 Task: For heading Calibri with Bold.  font size for heading24,  'Change the font style of data to'Bell MT.  and font size to 16,  Change the alignment of both headline & data to Align middle & Align Center.  In the sheet   Velocity Sales book
Action: Mouse moved to (165, 44)
Screenshot: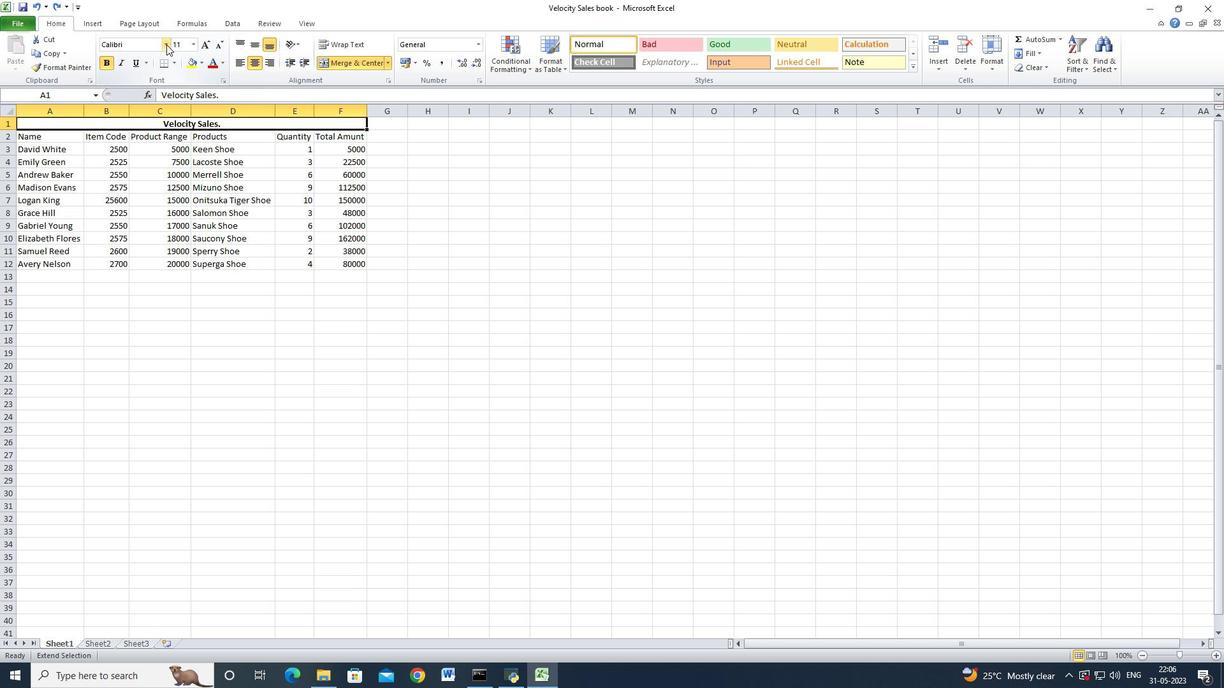 
Action: Mouse pressed left at (165, 44)
Screenshot: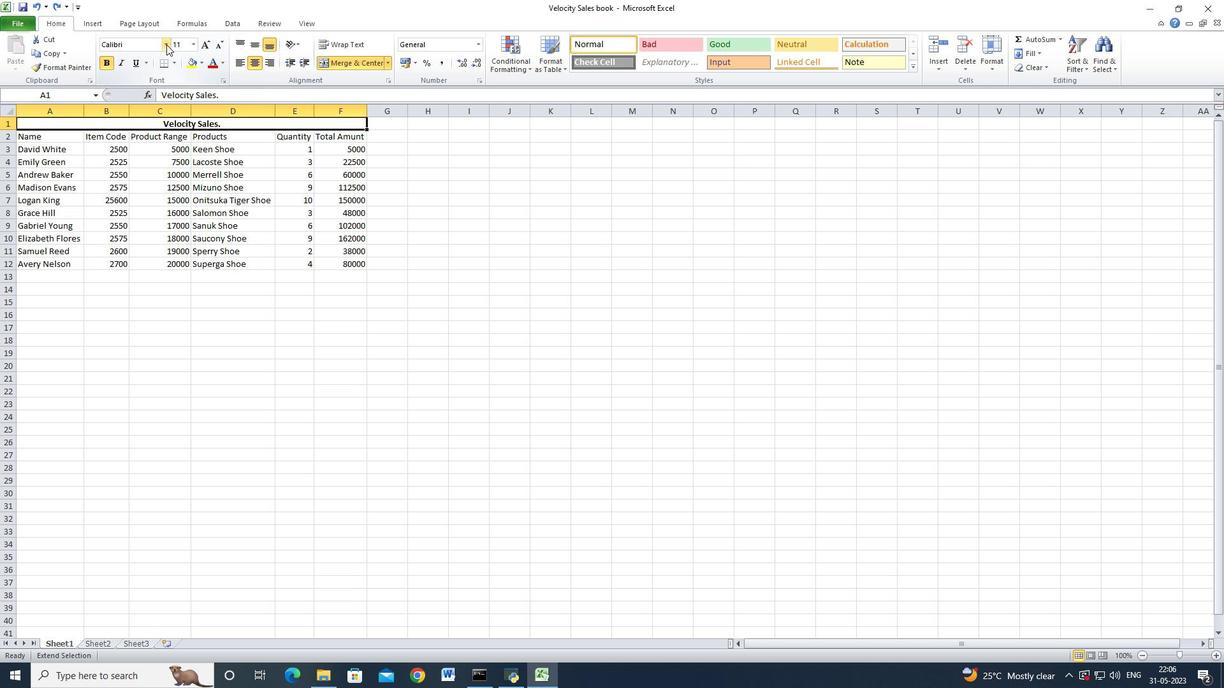 
Action: Mouse moved to (133, 89)
Screenshot: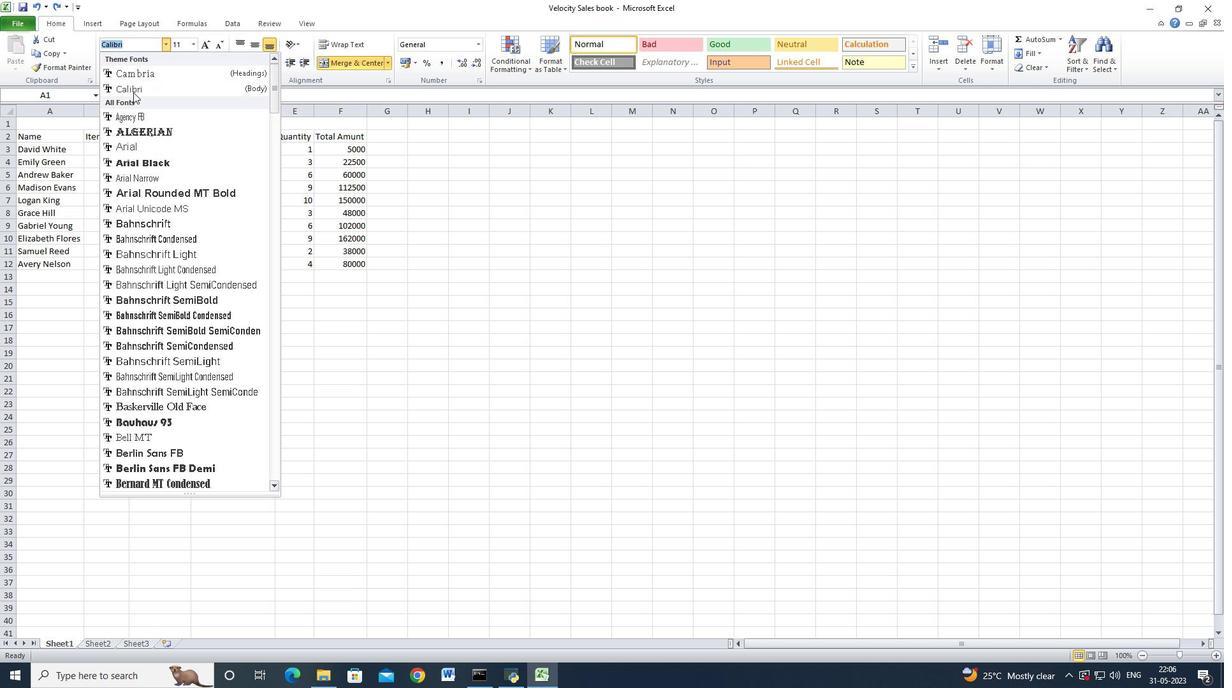 
Action: Mouse pressed left at (133, 89)
Screenshot: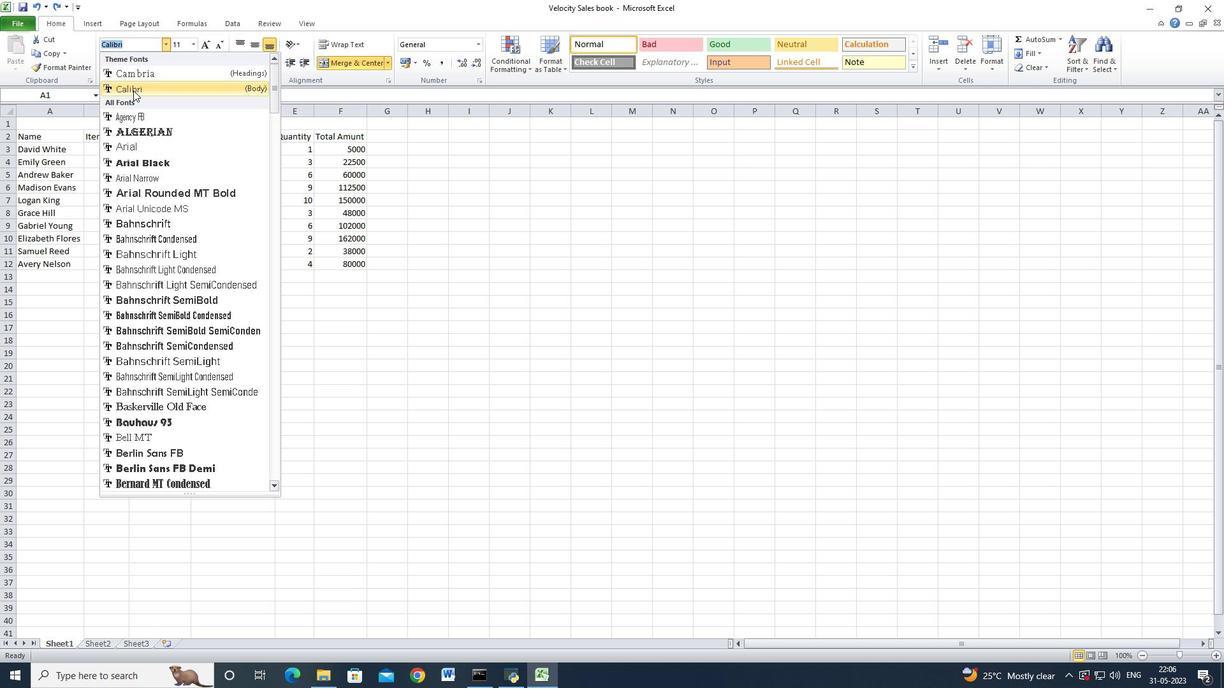 
Action: Mouse moved to (110, 63)
Screenshot: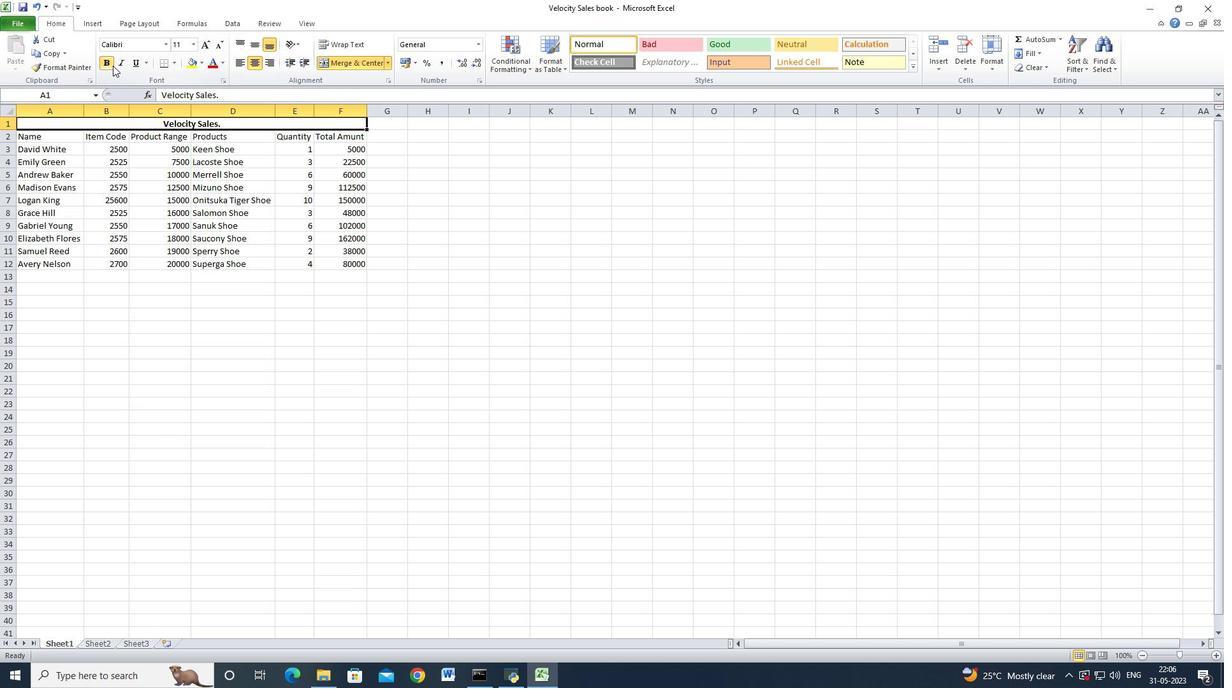 
Action: Mouse pressed left at (110, 63)
Screenshot: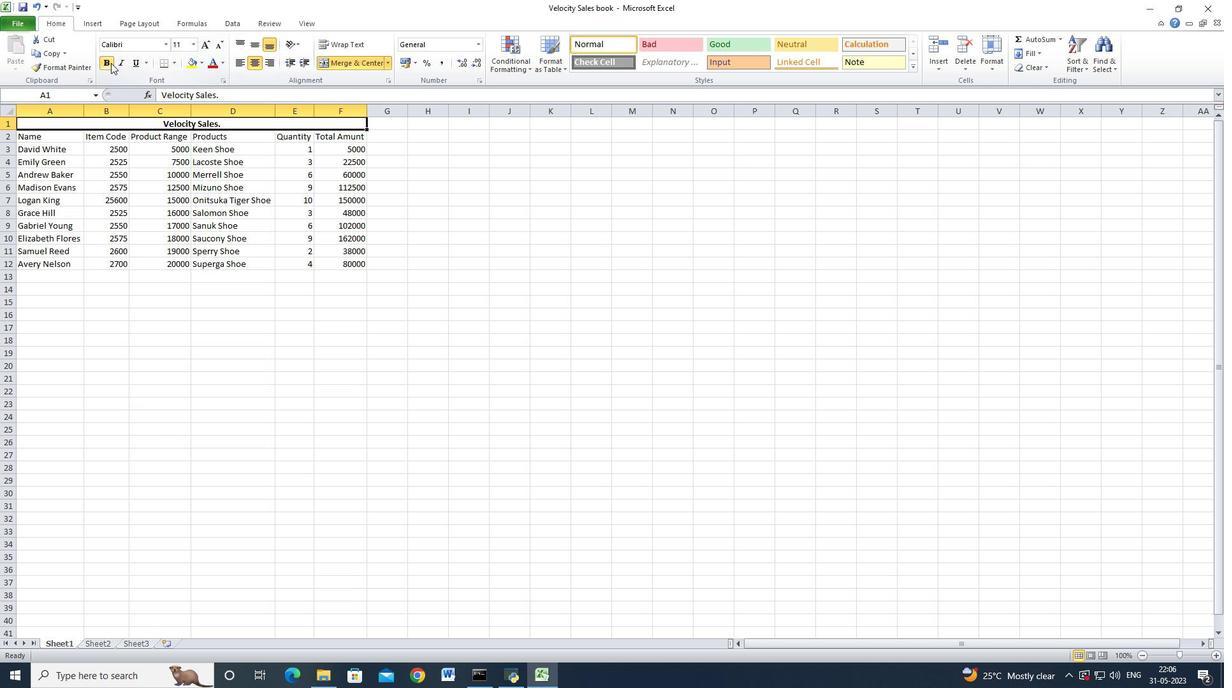 
Action: Mouse moved to (109, 63)
Screenshot: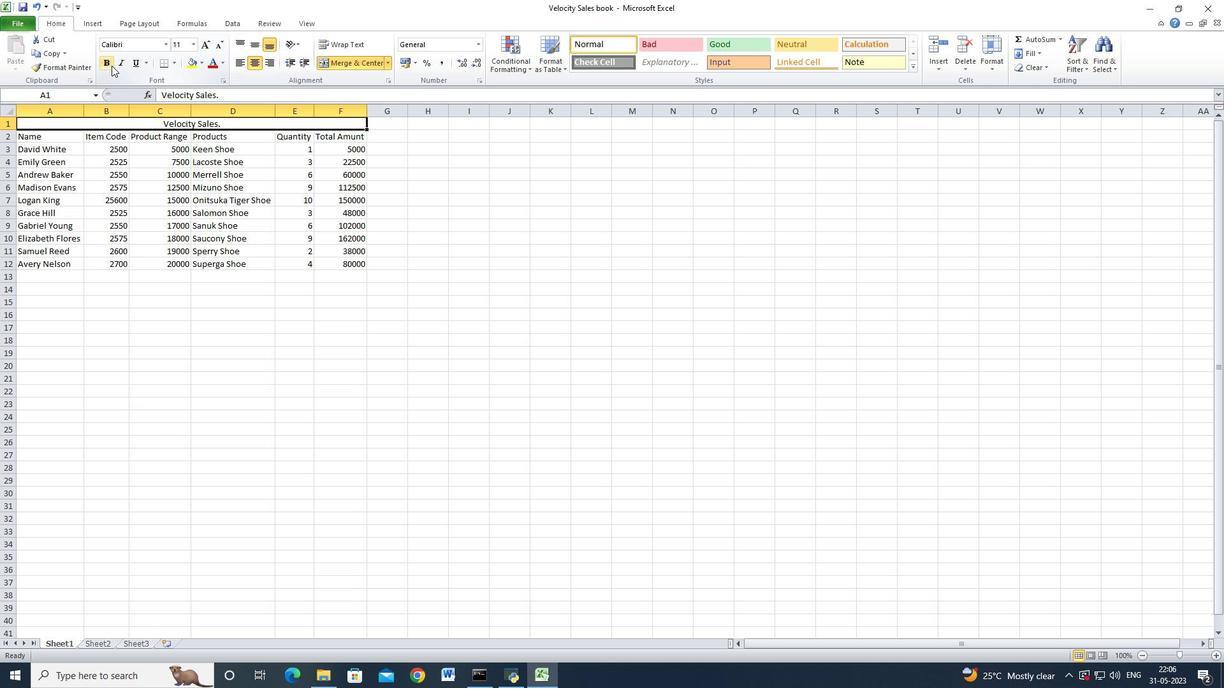 
Action: Mouse pressed left at (109, 63)
Screenshot: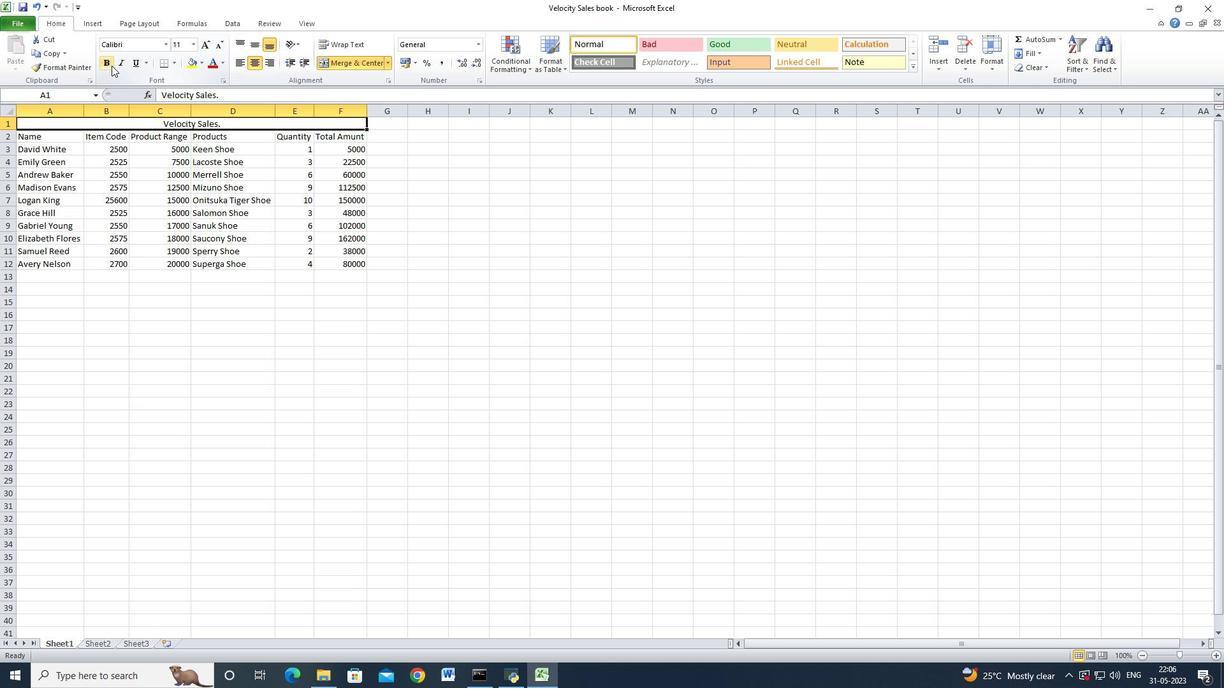 
Action: Mouse moved to (193, 45)
Screenshot: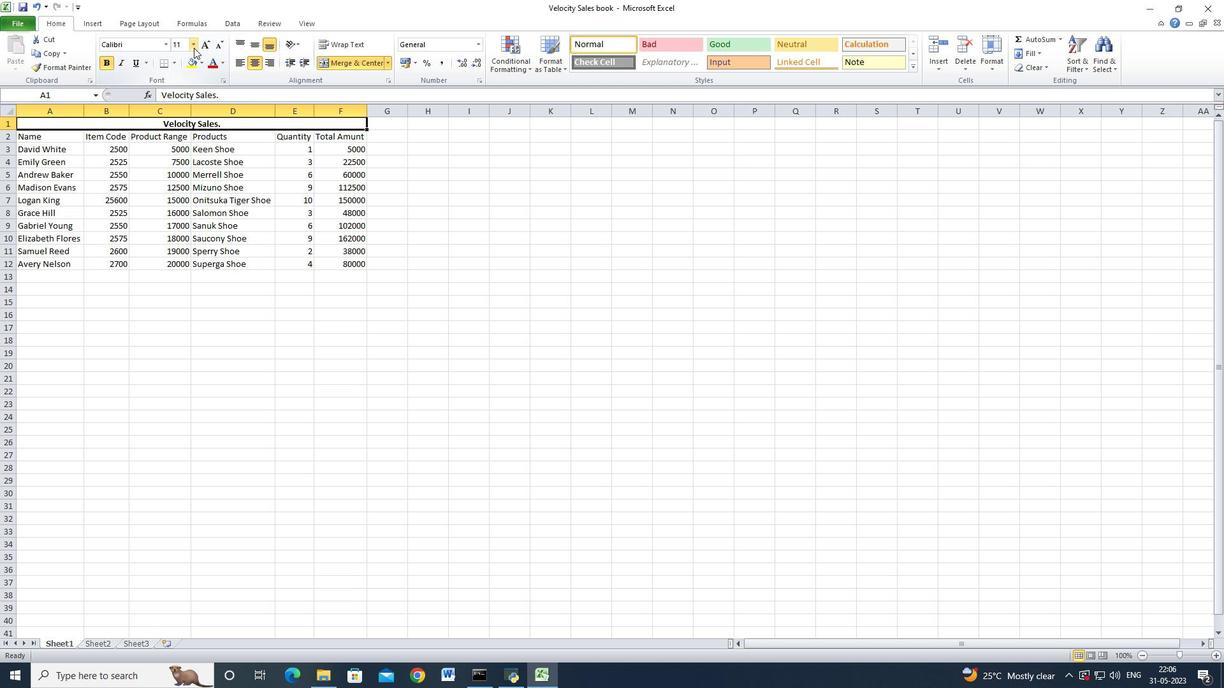 
Action: Mouse pressed left at (193, 45)
Screenshot: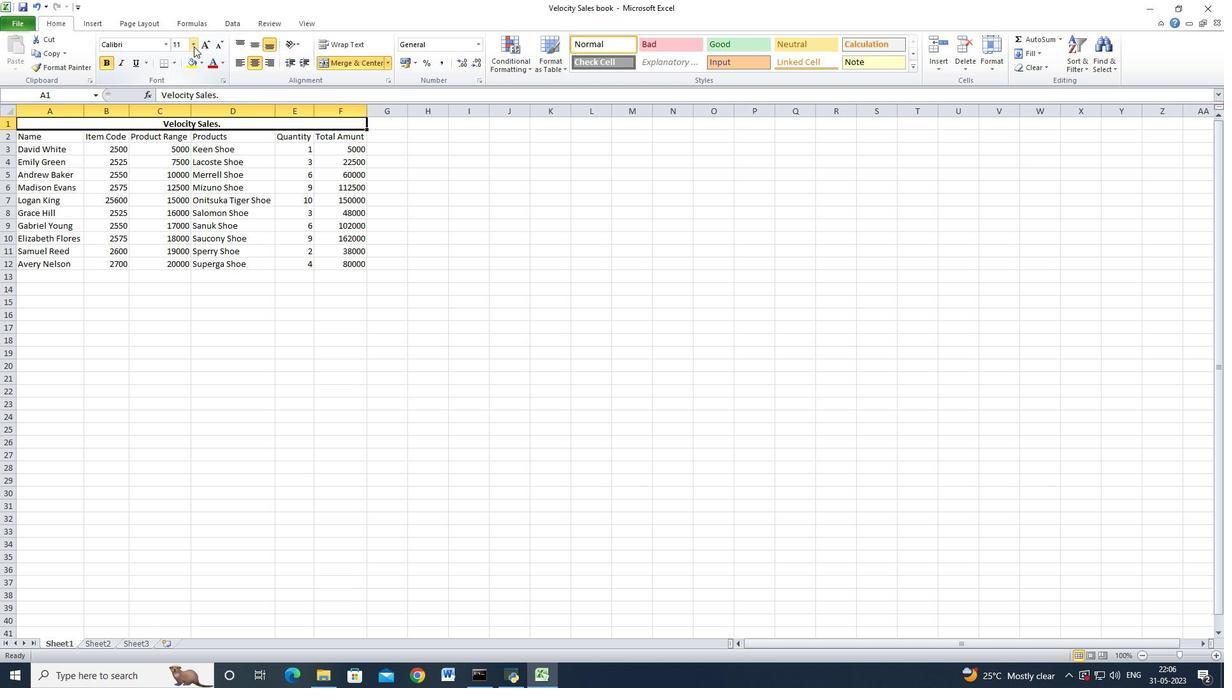 
Action: Mouse moved to (180, 163)
Screenshot: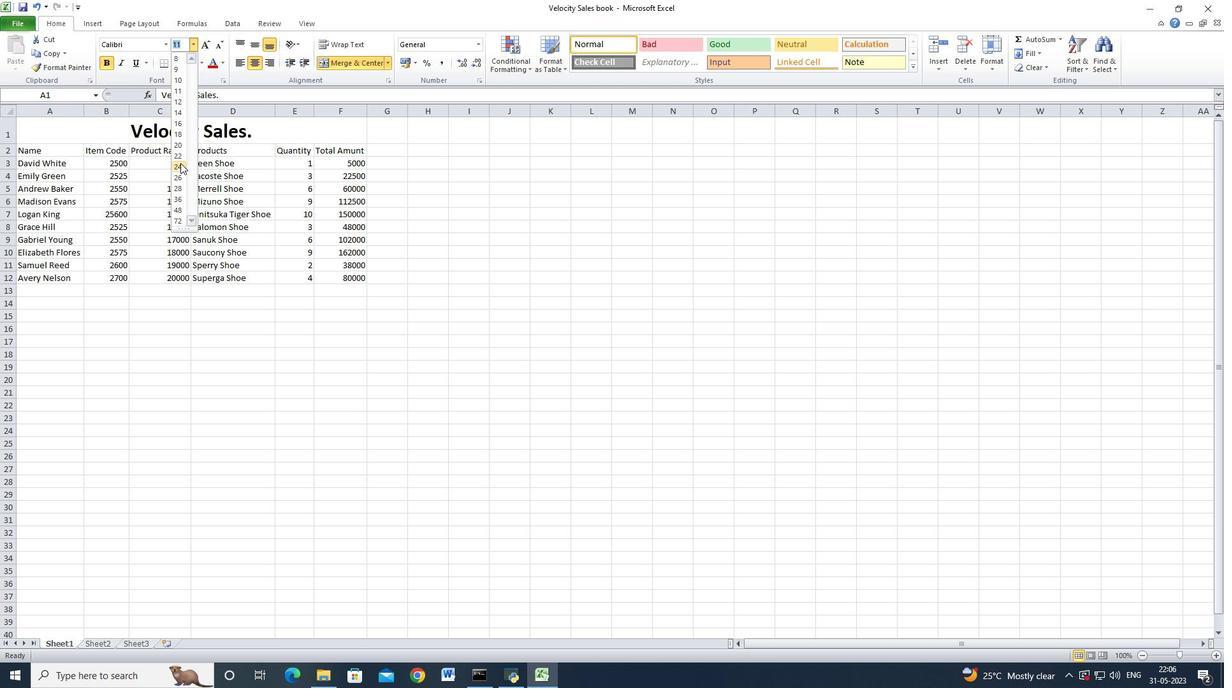 
Action: Mouse pressed left at (180, 163)
Screenshot: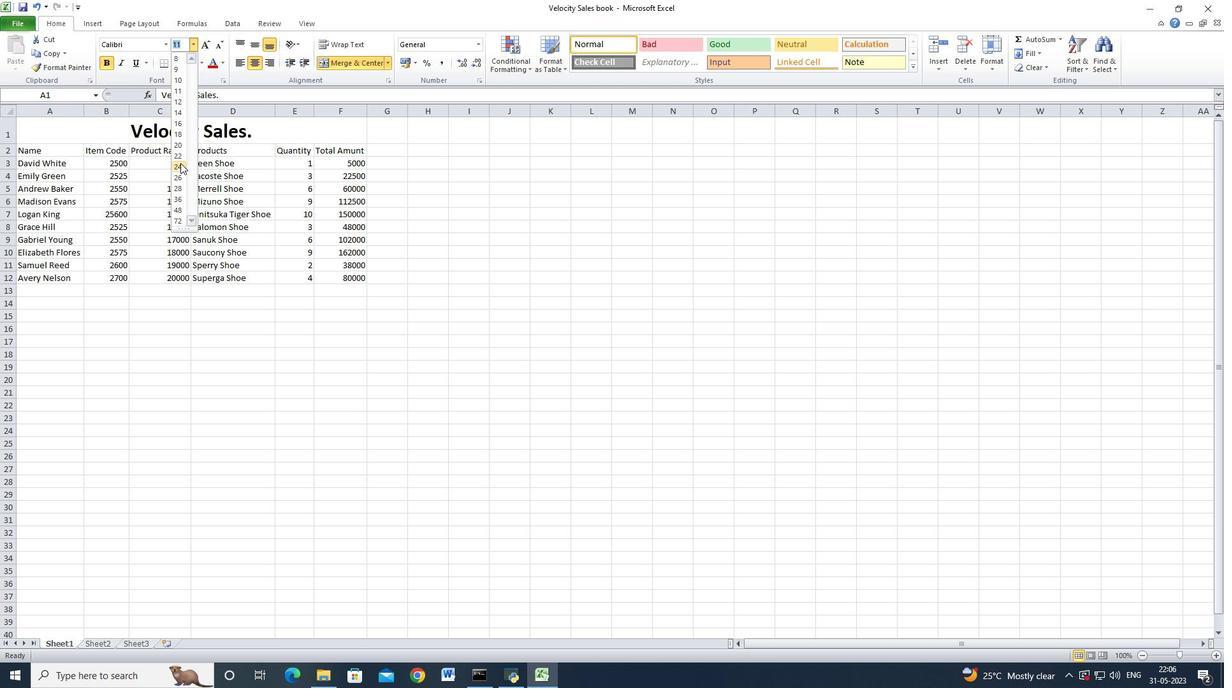 
Action: Mouse moved to (59, 152)
Screenshot: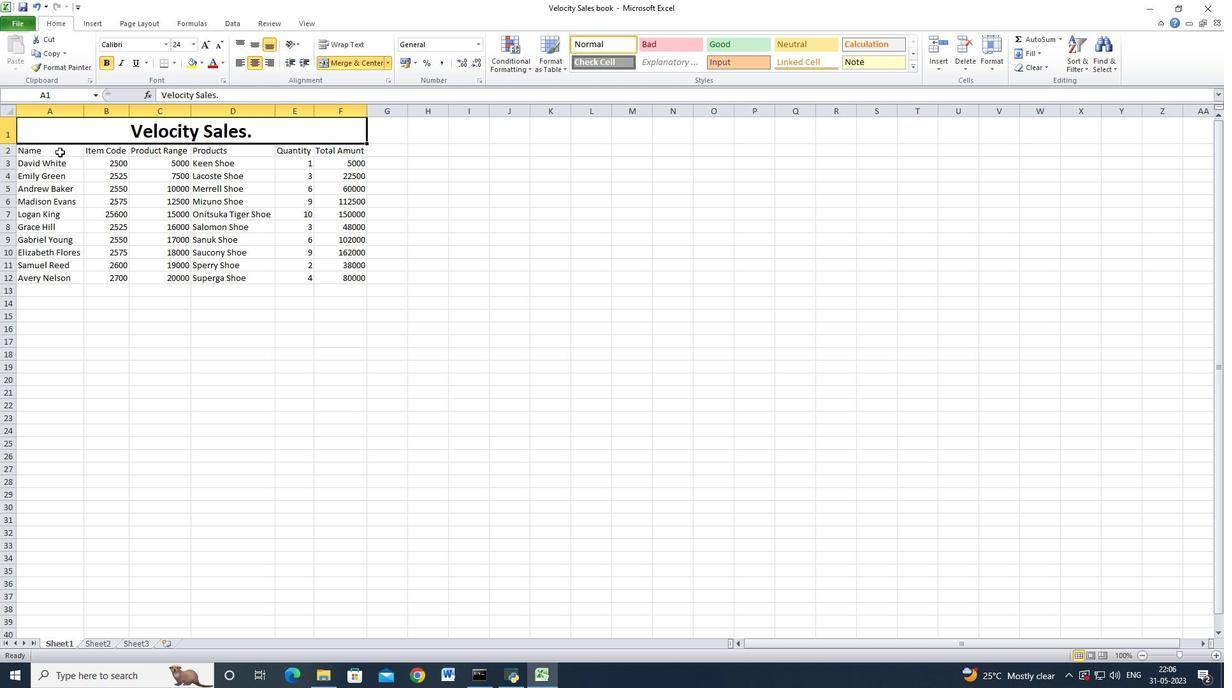 
Action: Mouse pressed left at (59, 152)
Screenshot: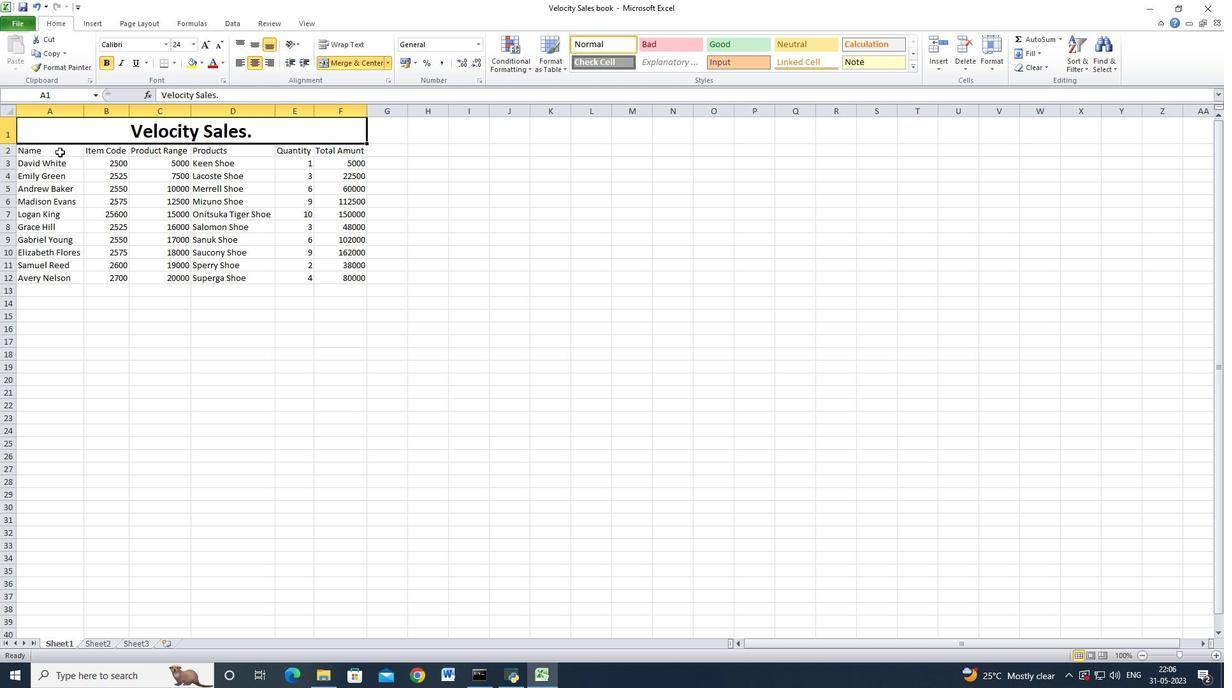 
Action: Mouse moved to (169, 40)
Screenshot: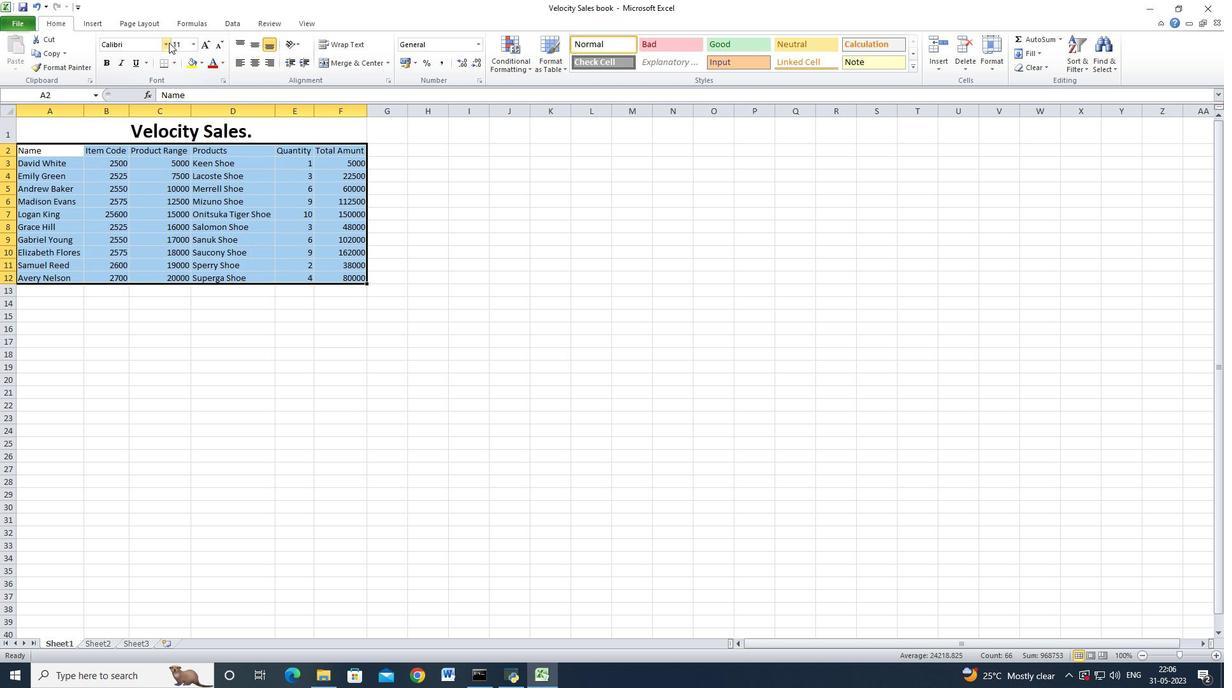 
Action: Mouse pressed left at (169, 40)
Screenshot: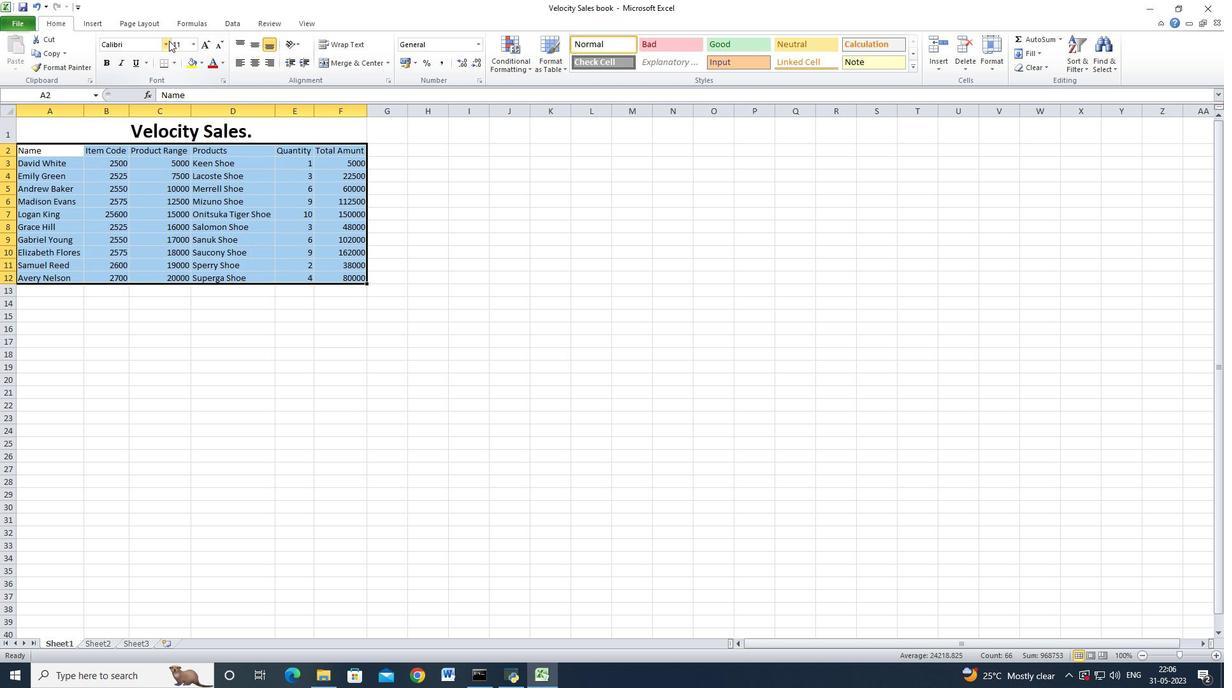 
Action: Mouse moved to (149, 437)
Screenshot: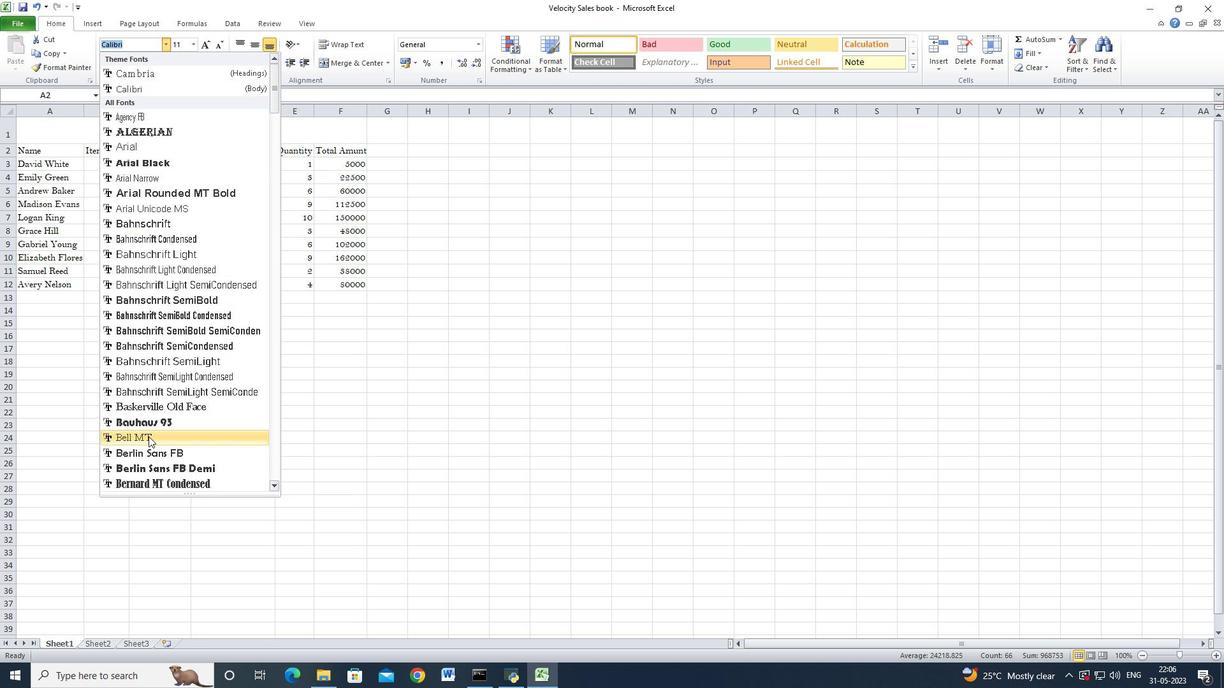
Action: Mouse pressed left at (149, 437)
Screenshot: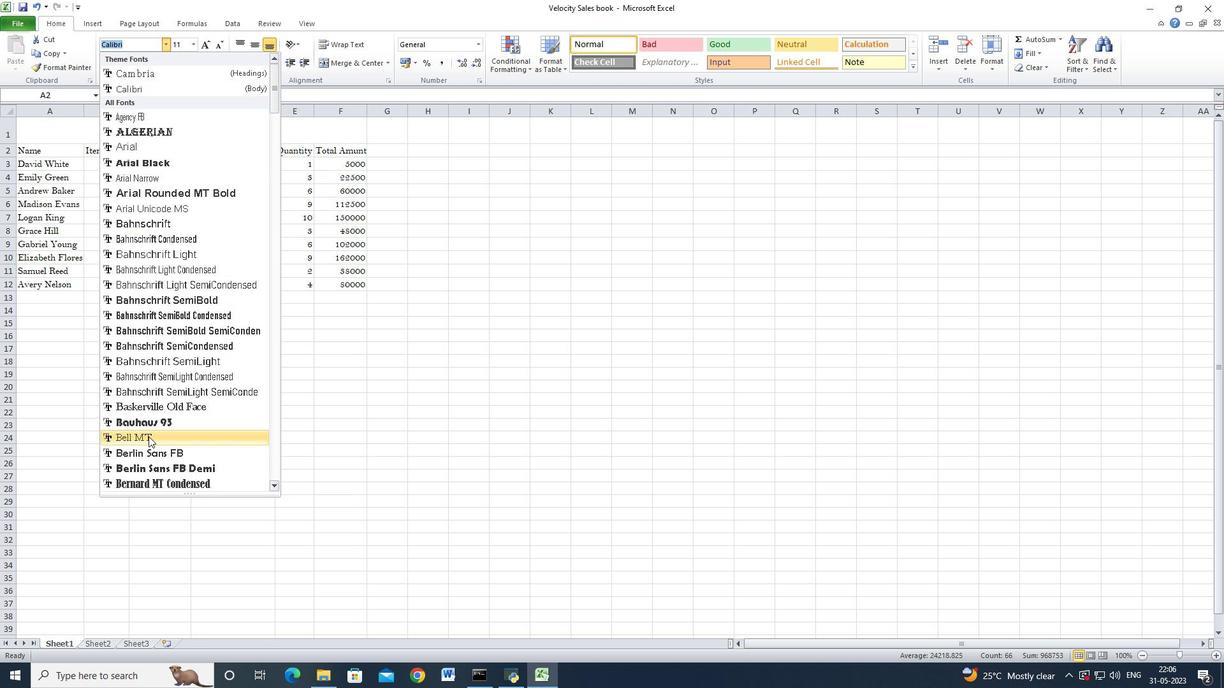 
Action: Mouse moved to (191, 42)
Screenshot: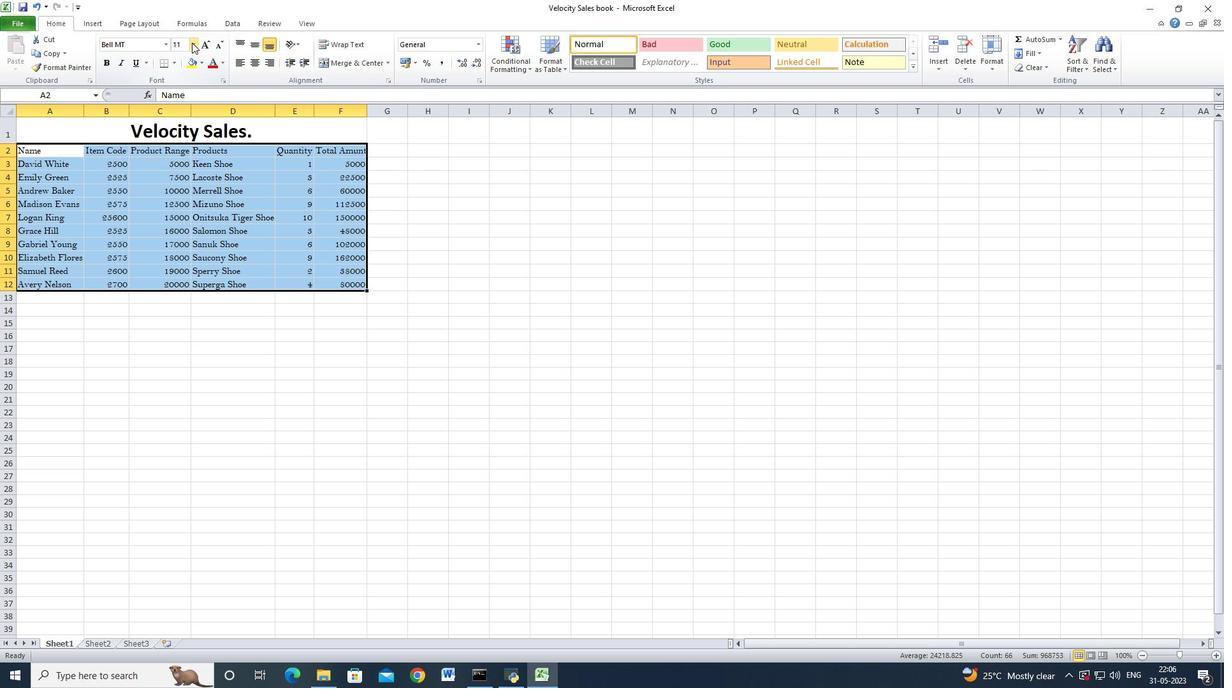 
Action: Mouse pressed left at (191, 42)
Screenshot: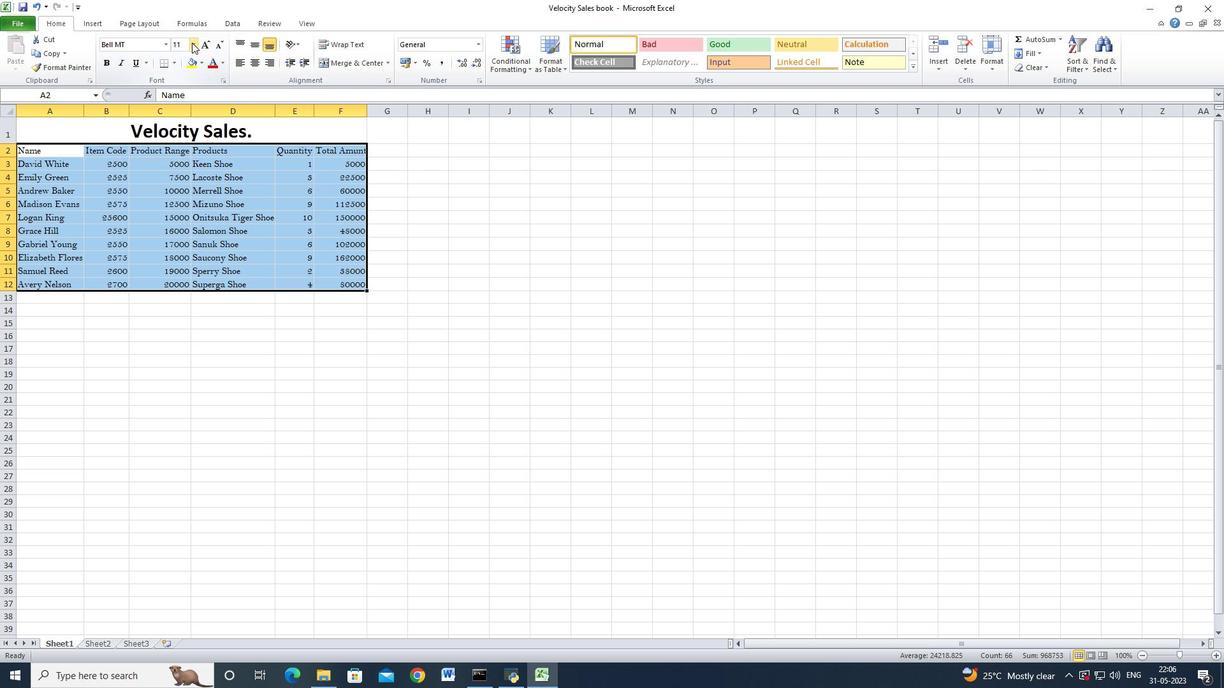 
Action: Mouse moved to (179, 124)
Screenshot: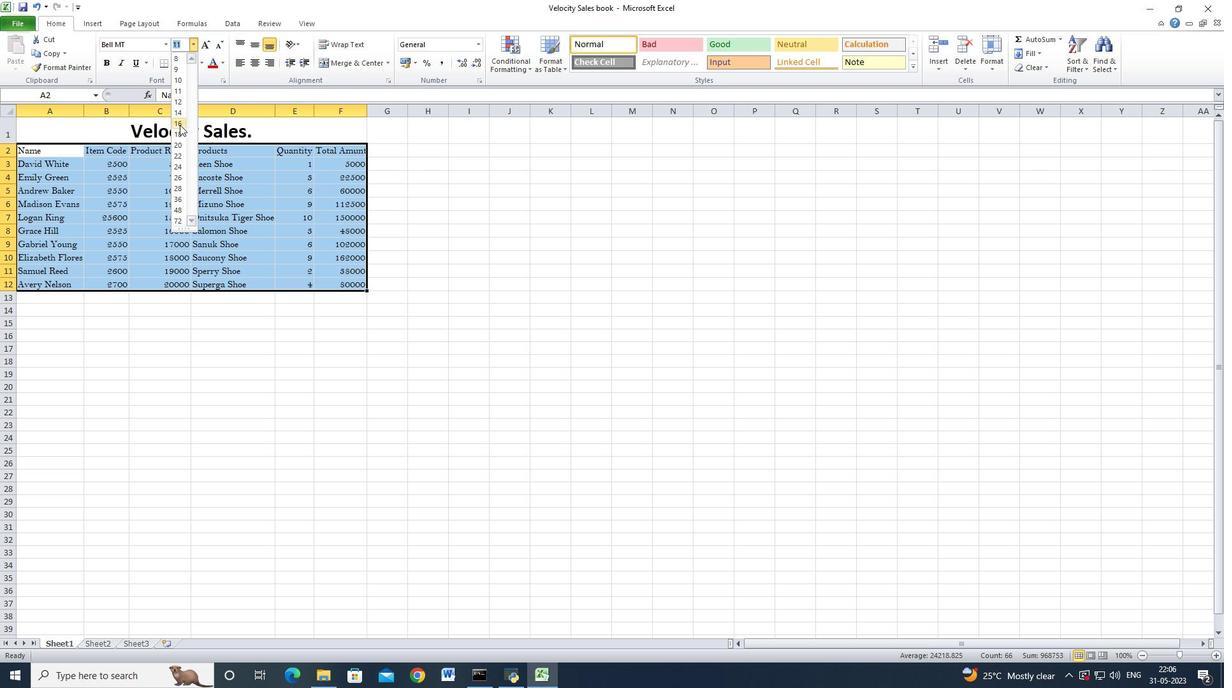 
Action: Mouse pressed left at (179, 124)
Screenshot: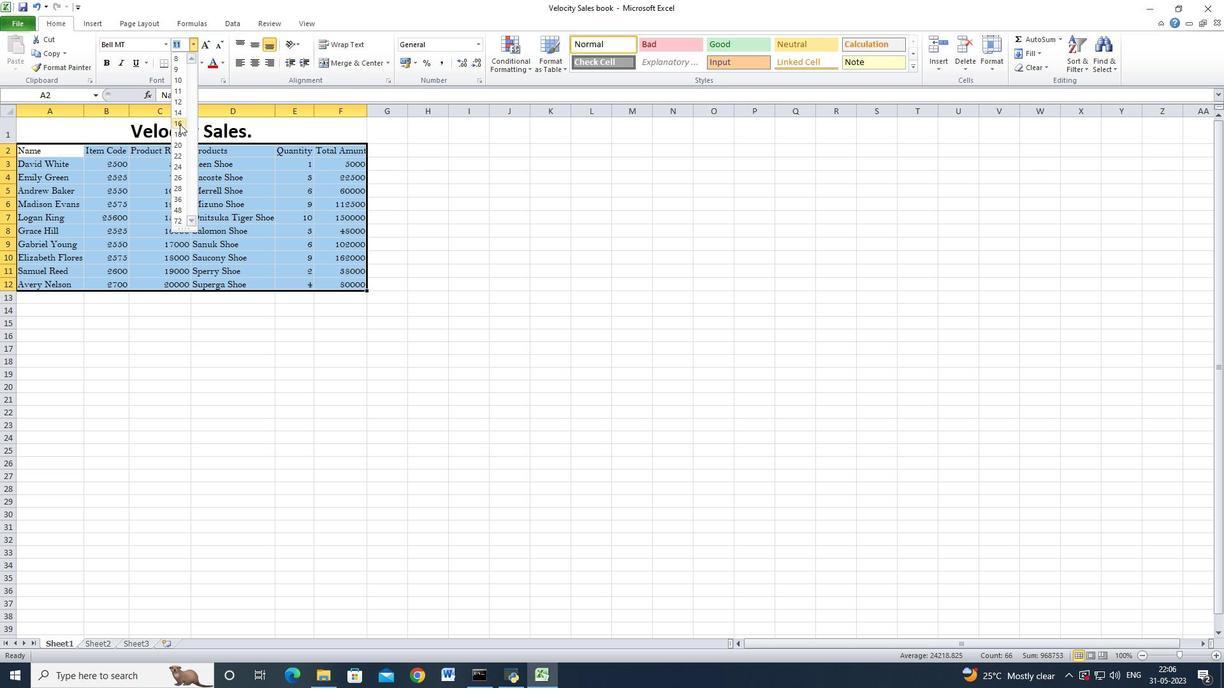 
Action: Mouse moved to (76, 132)
Screenshot: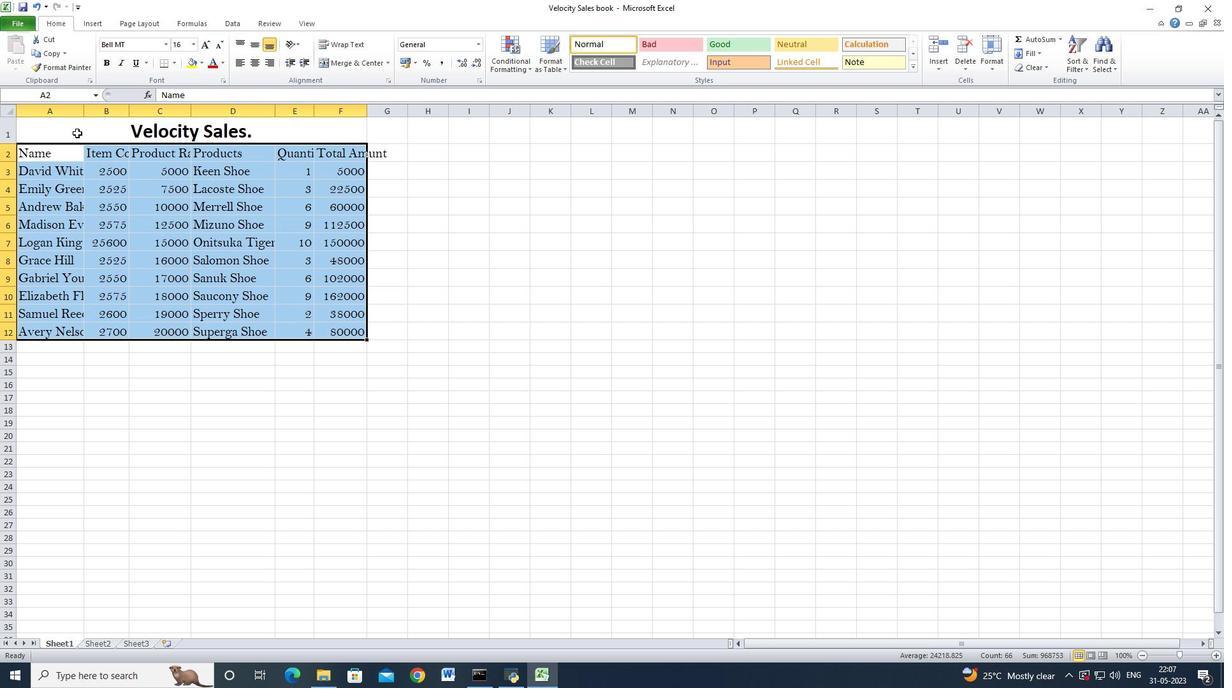 
Action: Mouse pressed left at (76, 132)
Screenshot: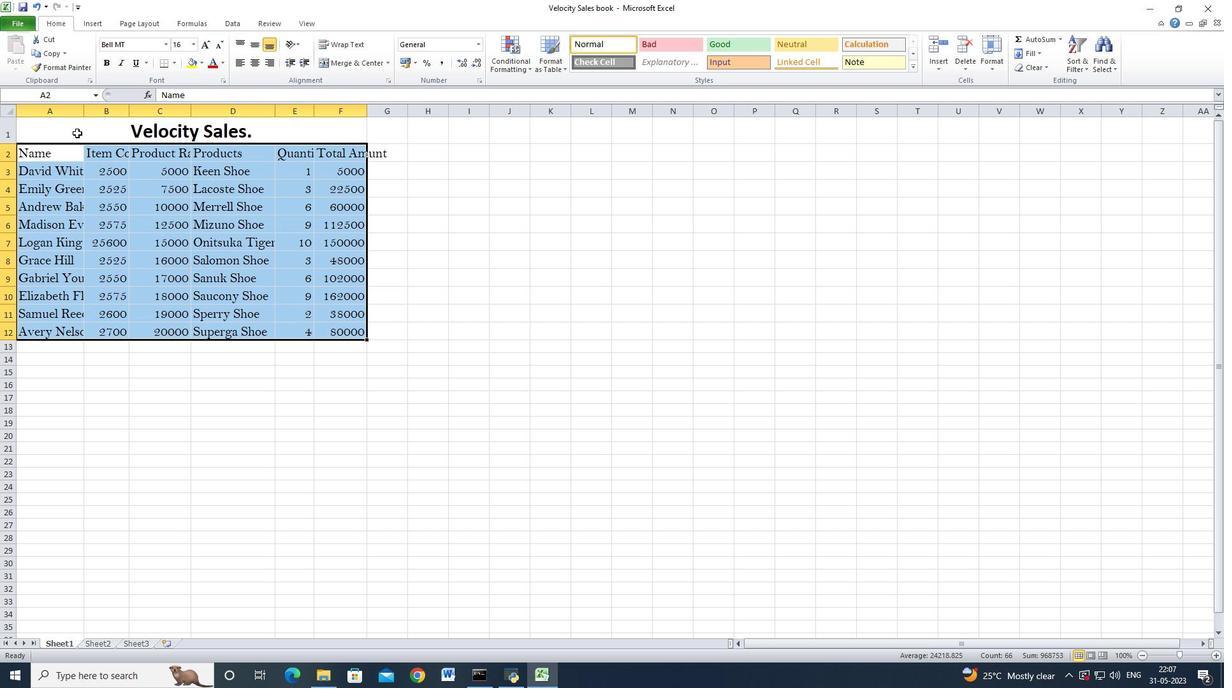
Action: Mouse moved to (257, 45)
Screenshot: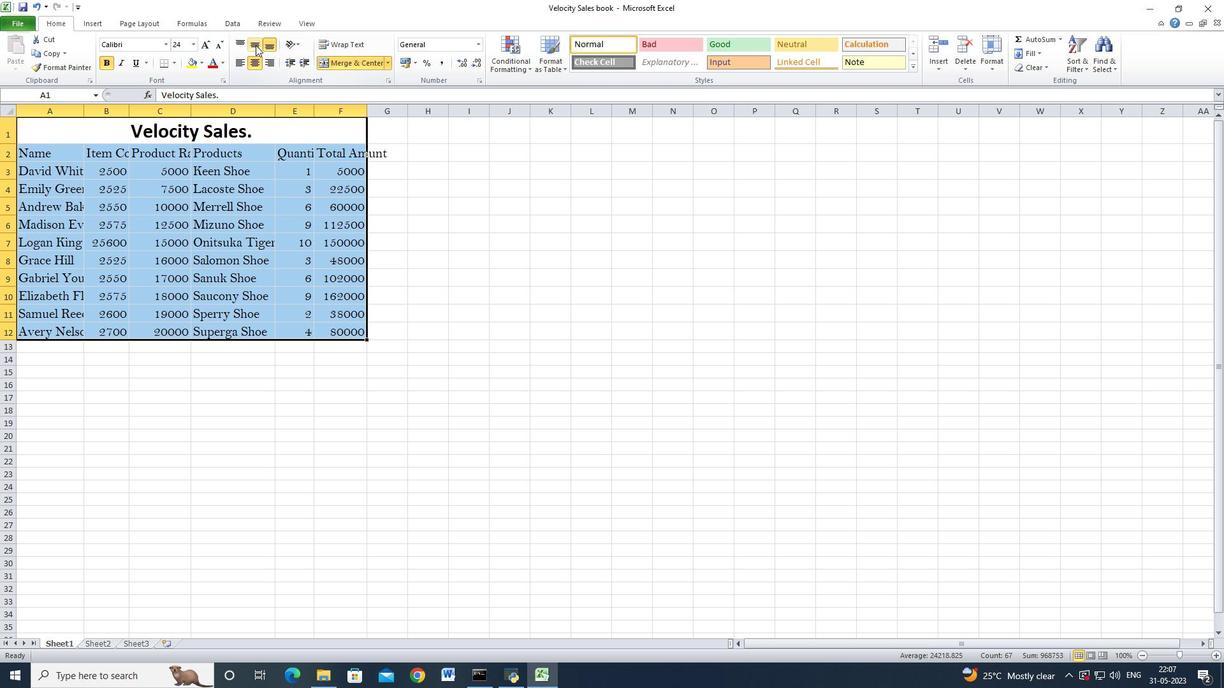 
Action: Mouse pressed left at (257, 45)
Screenshot: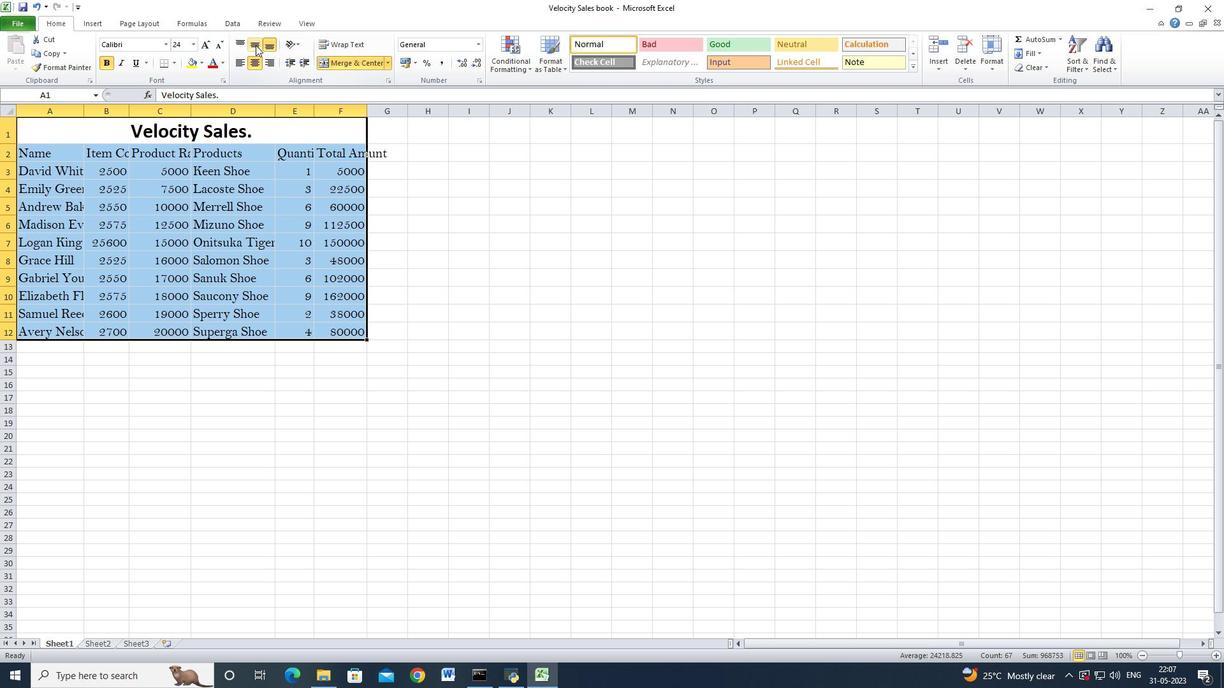 
Action: Mouse moved to (236, 63)
Screenshot: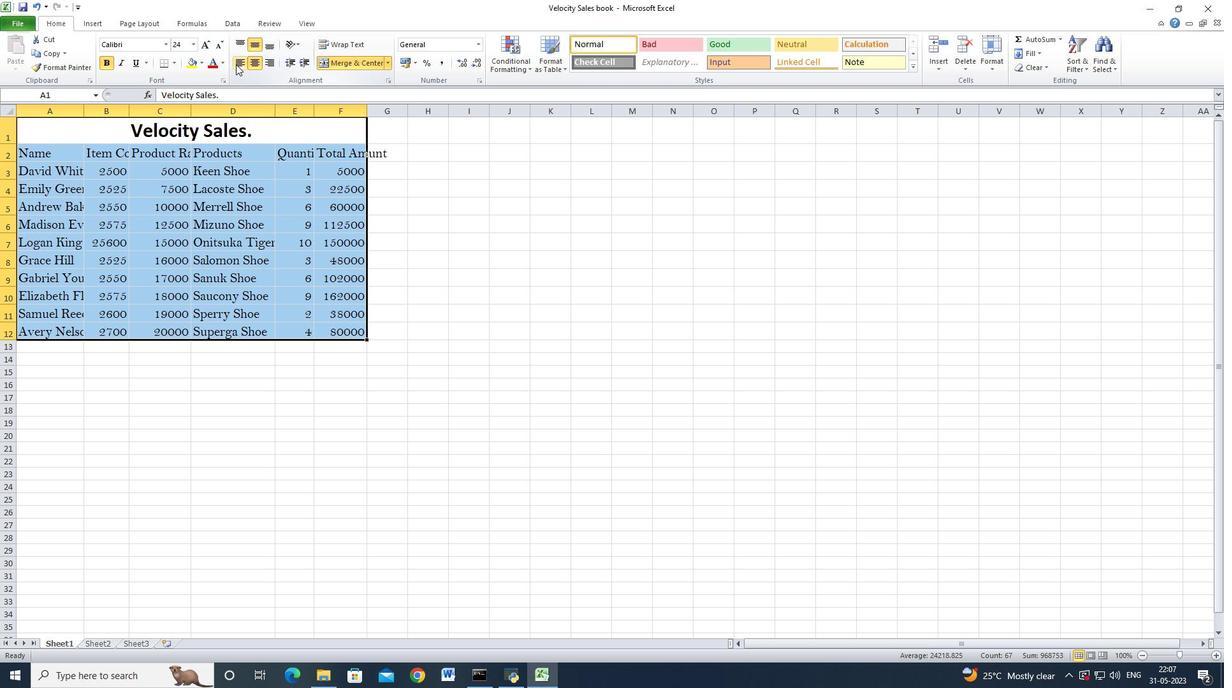 
Action: Mouse pressed left at (236, 63)
Screenshot: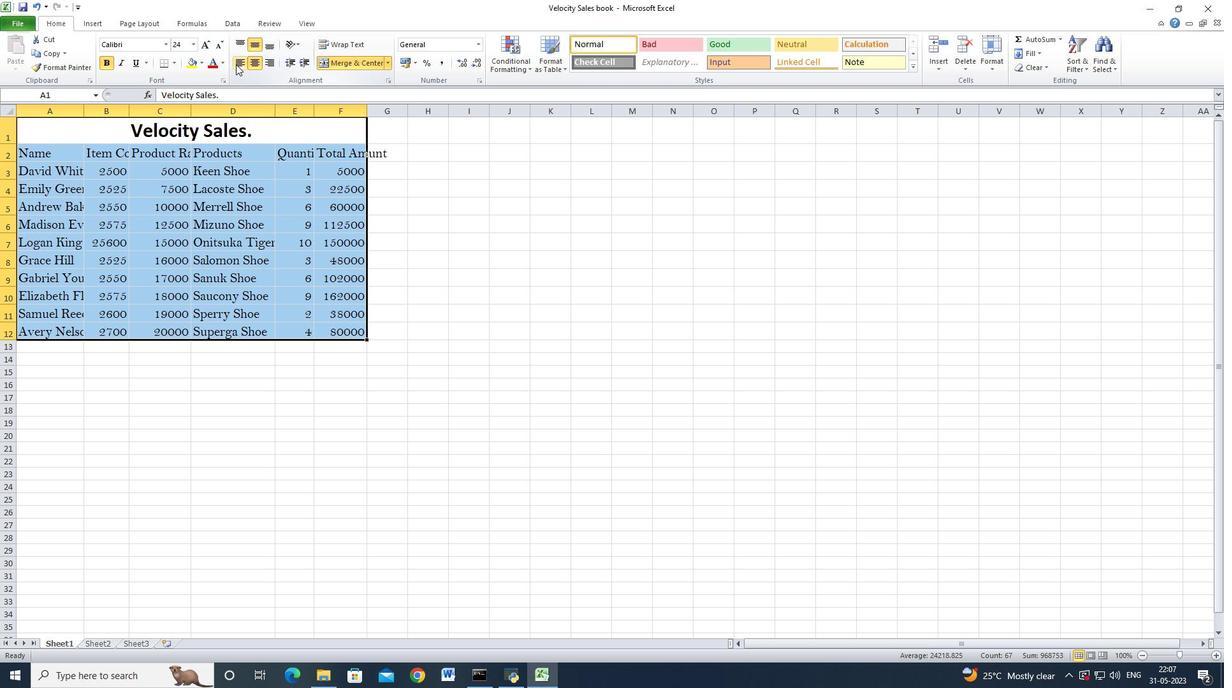
Action: Mouse moved to (251, 61)
Screenshot: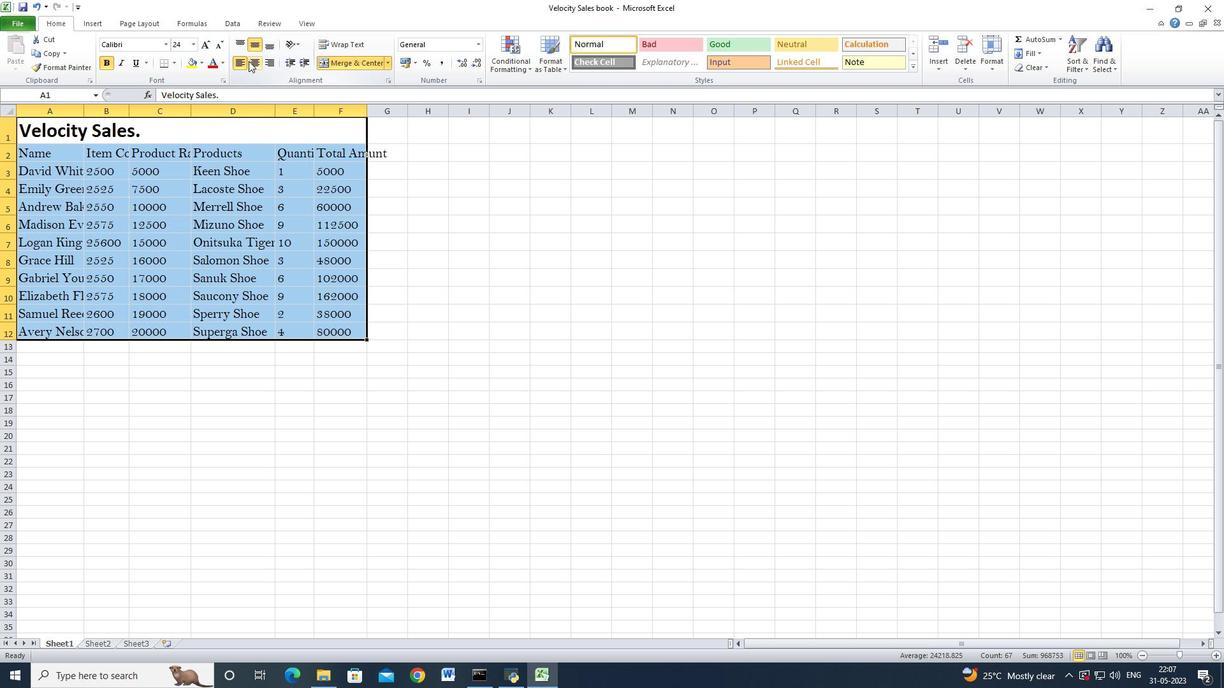 
Action: Mouse pressed left at (251, 61)
Screenshot: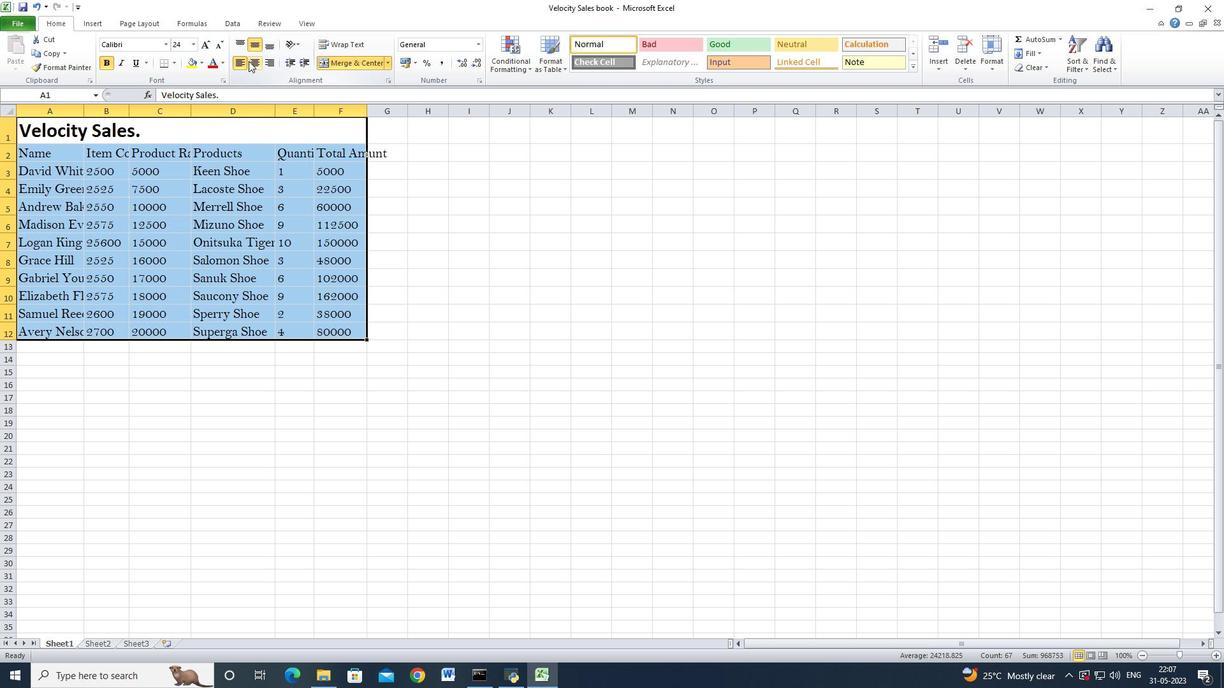 
Action: Mouse moved to (258, 274)
Screenshot: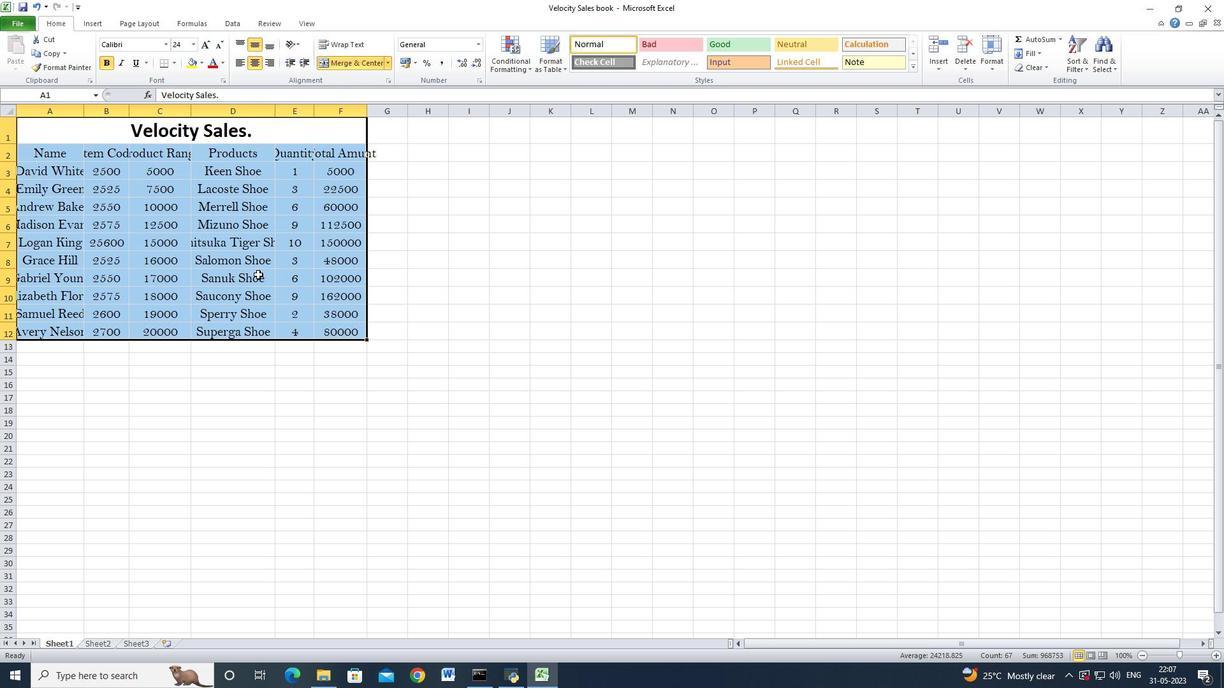 
Action: Mouse pressed left at (258, 274)
Screenshot: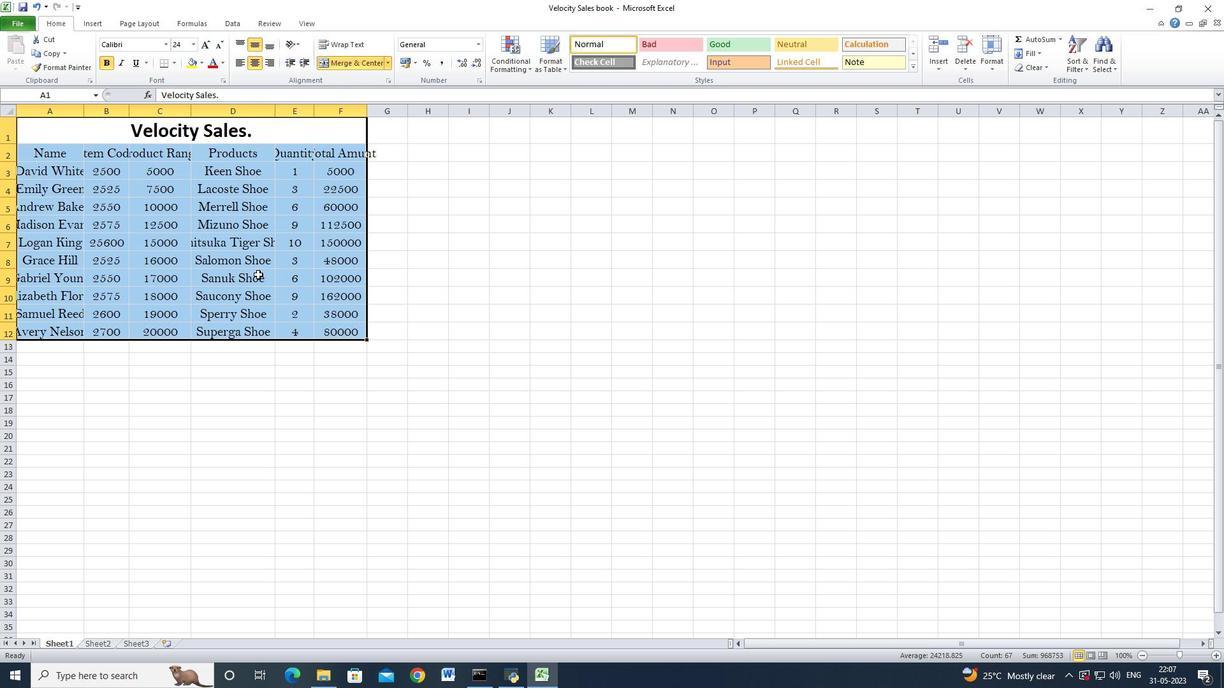 
Action: Mouse moved to (263, 272)
Screenshot: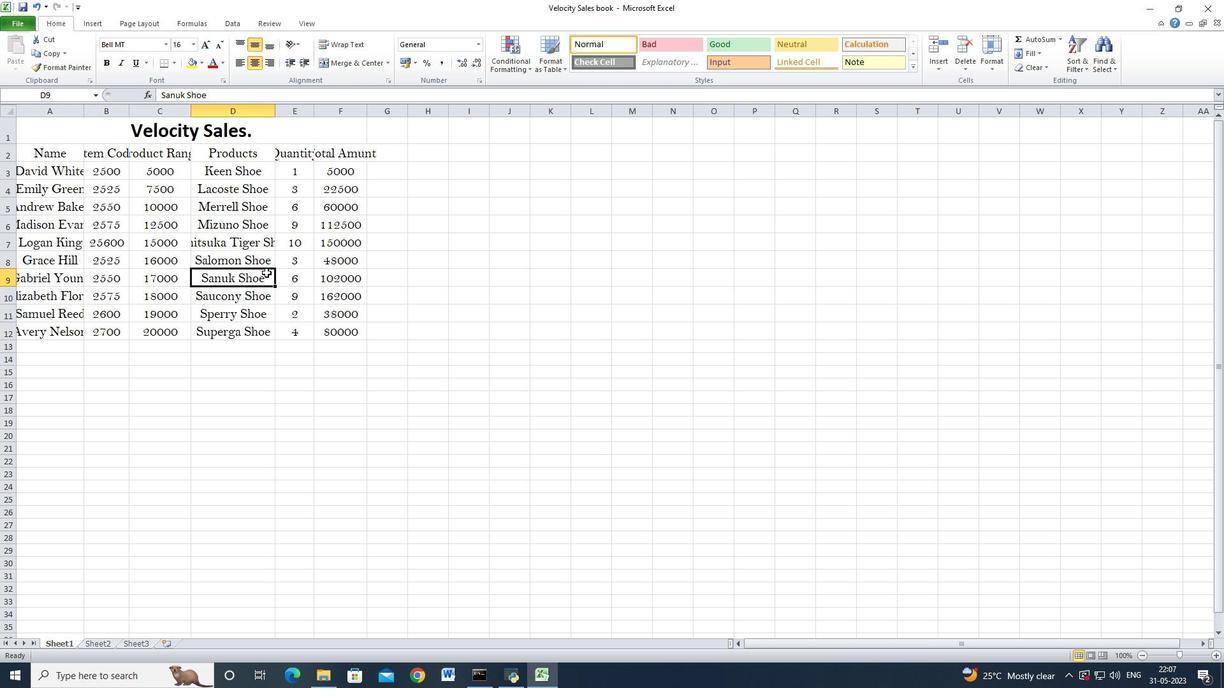 
